 Task: Filter for unread messages   in folder Inbox
Action: Mouse moved to (502, 527)
Screenshot: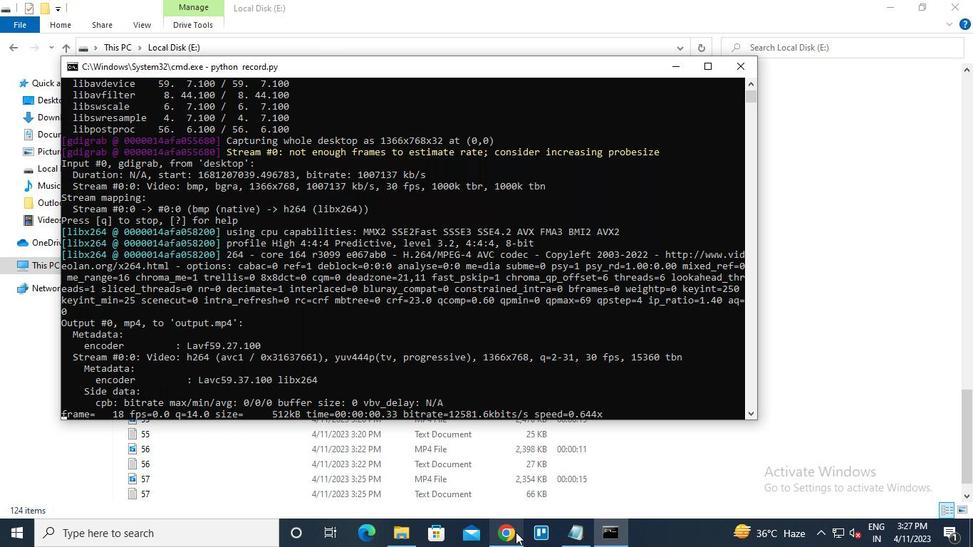 
Action: Mouse pressed left at (502, 527)
Screenshot: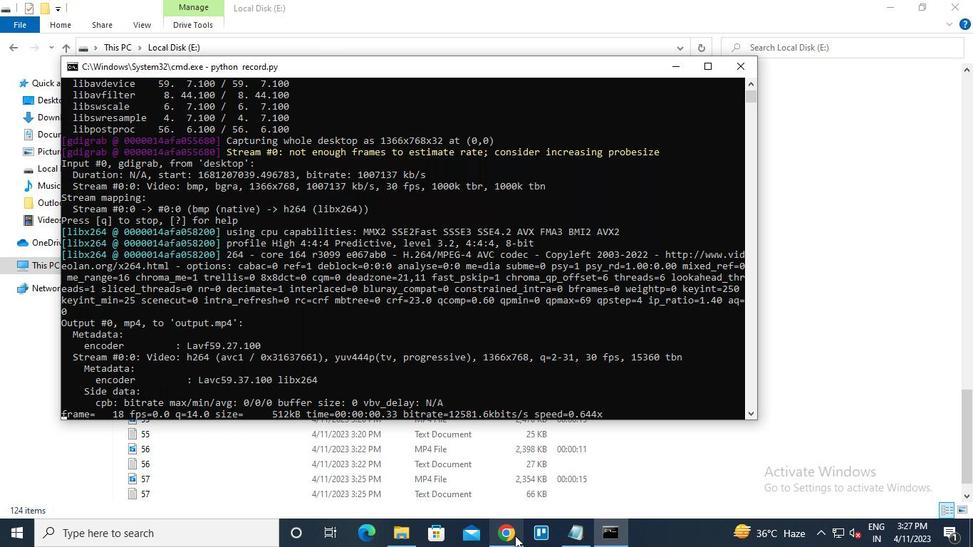 
Action: Mouse moved to (398, 165)
Screenshot: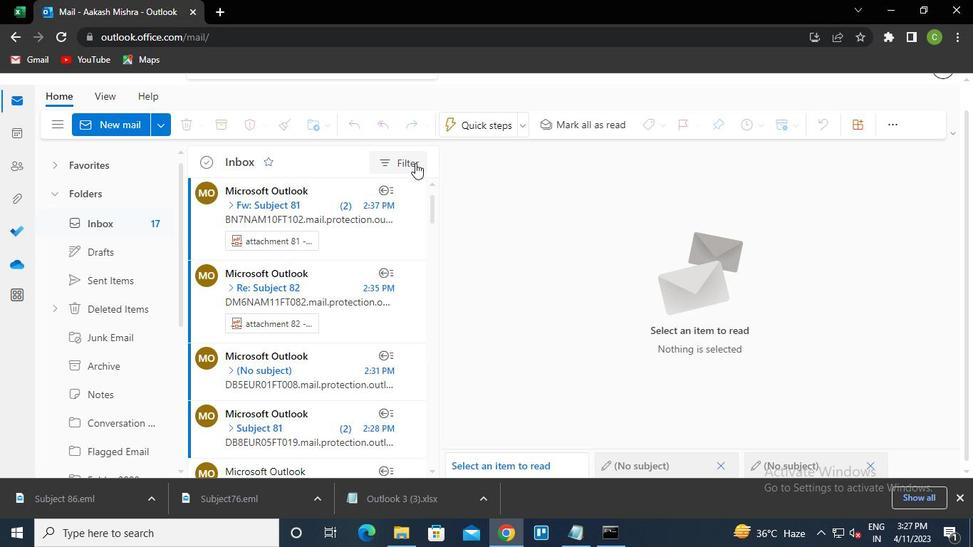 
Action: Mouse pressed left at (398, 165)
Screenshot: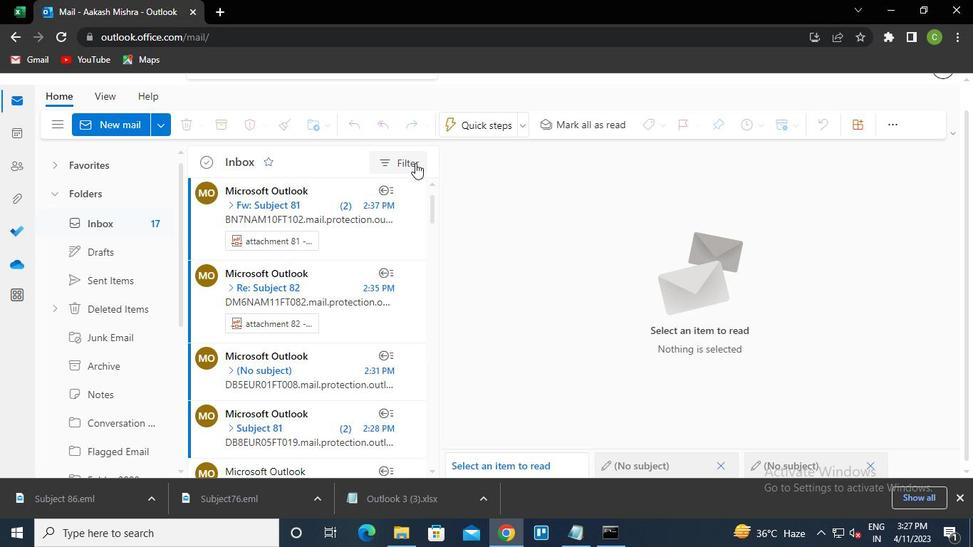 
Action: Mouse moved to (143, 225)
Screenshot: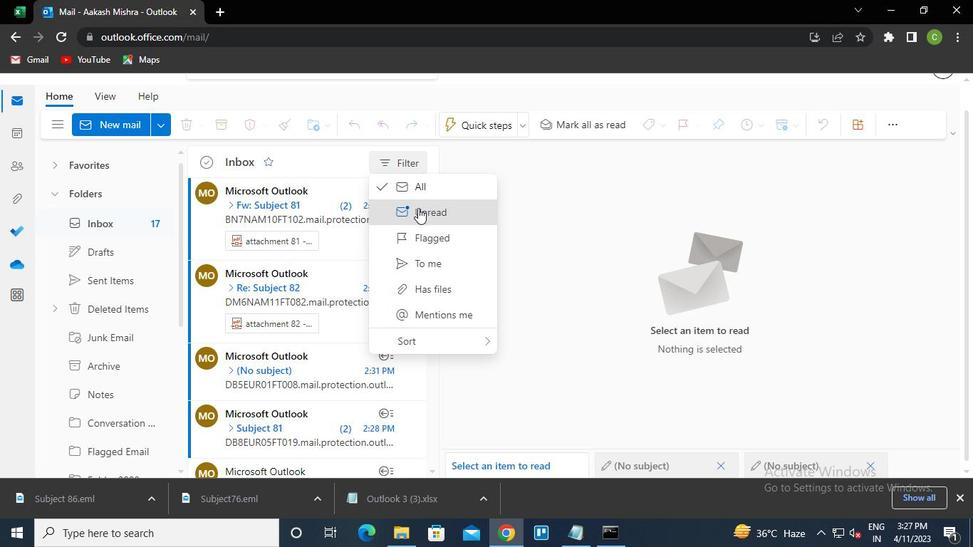 
Action: Mouse pressed left at (143, 225)
Screenshot: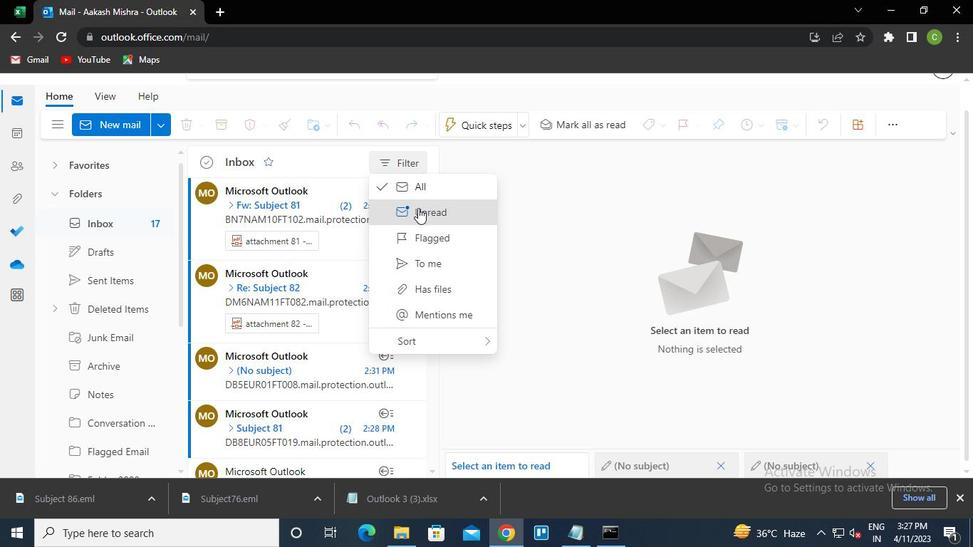 
Action: Mouse moved to (388, 168)
Screenshot: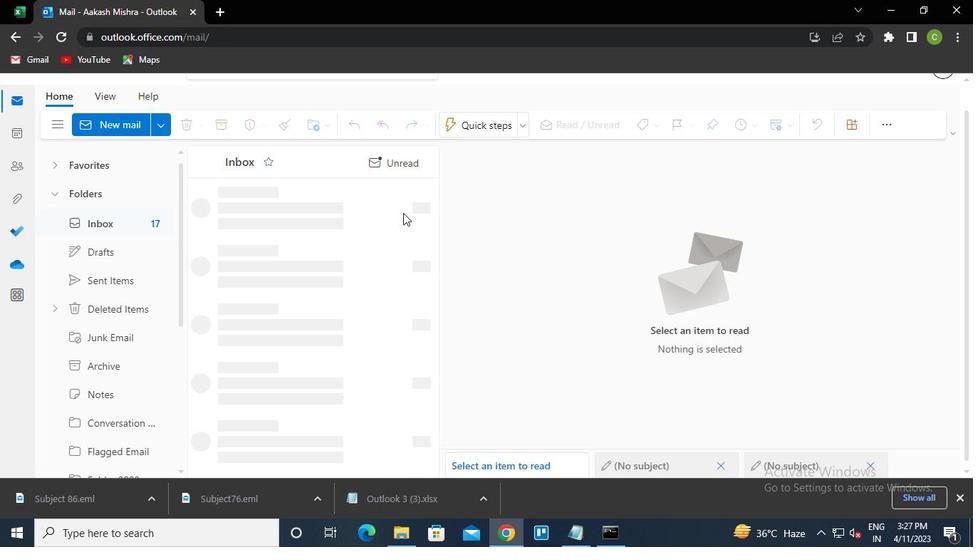 
Action: Mouse pressed left at (388, 168)
Screenshot: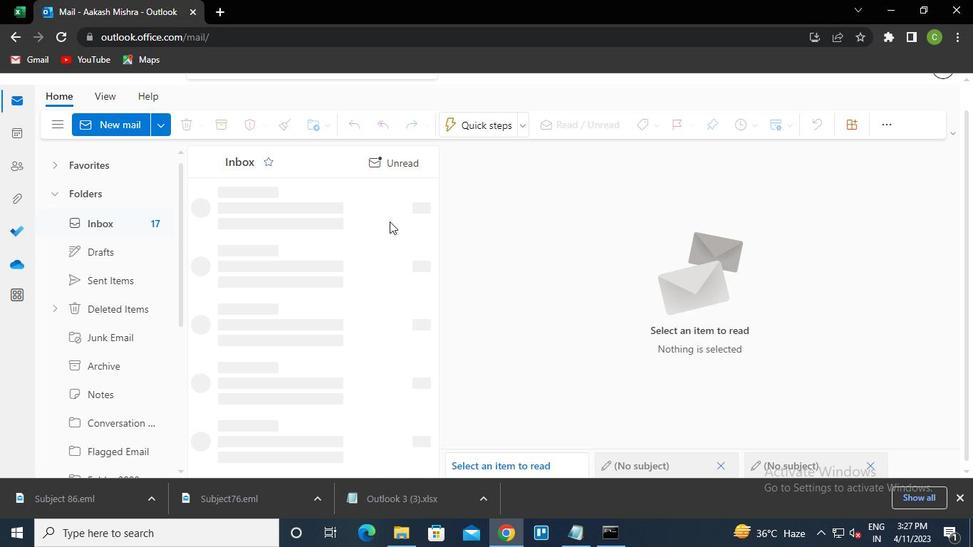 
Action: Mouse moved to (423, 335)
Screenshot: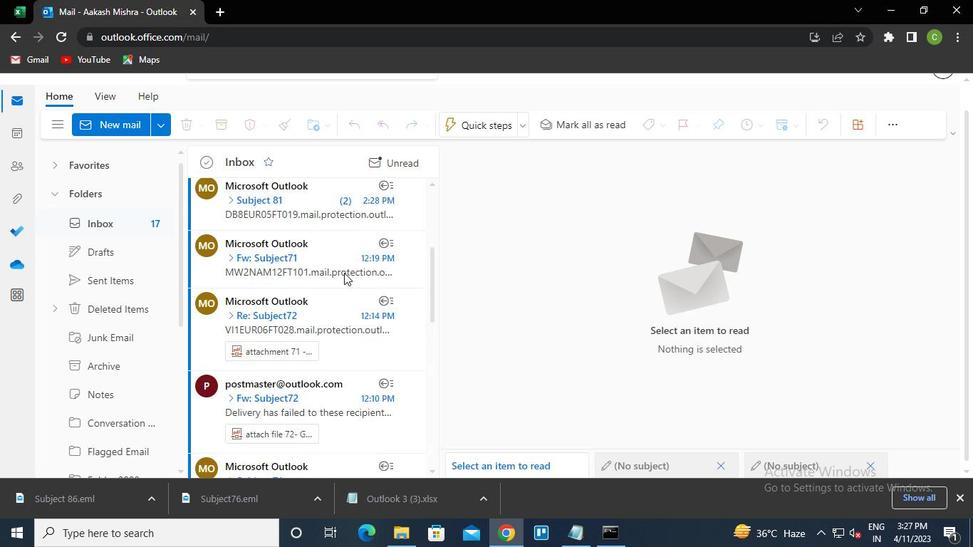 
Action: Mouse pressed left at (423, 335)
Screenshot: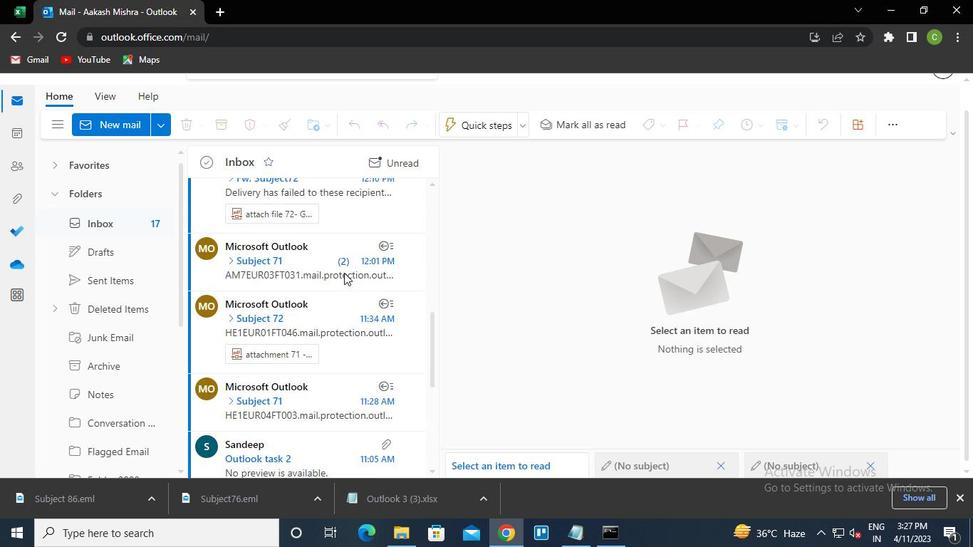 
Action: Mouse moved to (566, 235)
Screenshot: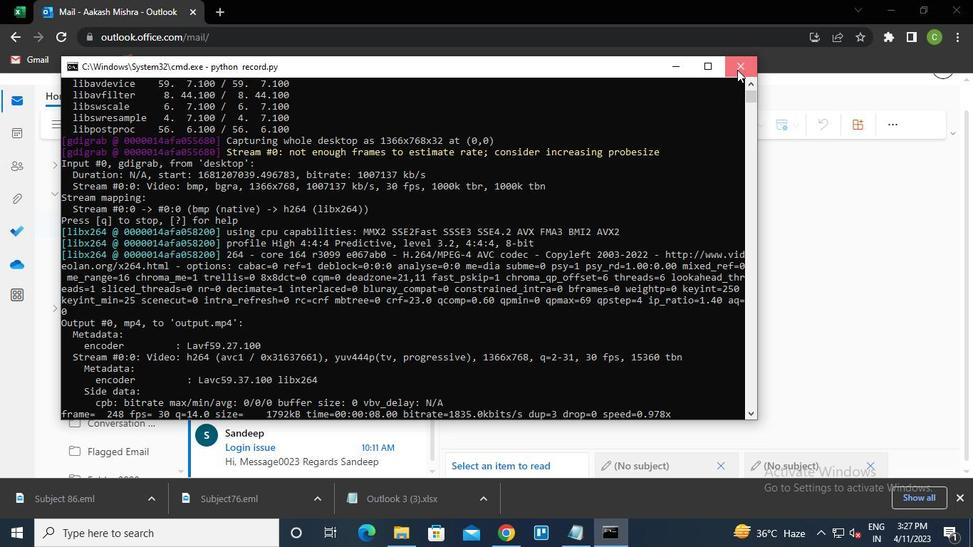 
Action: Keyboard Key.esc
Screenshot: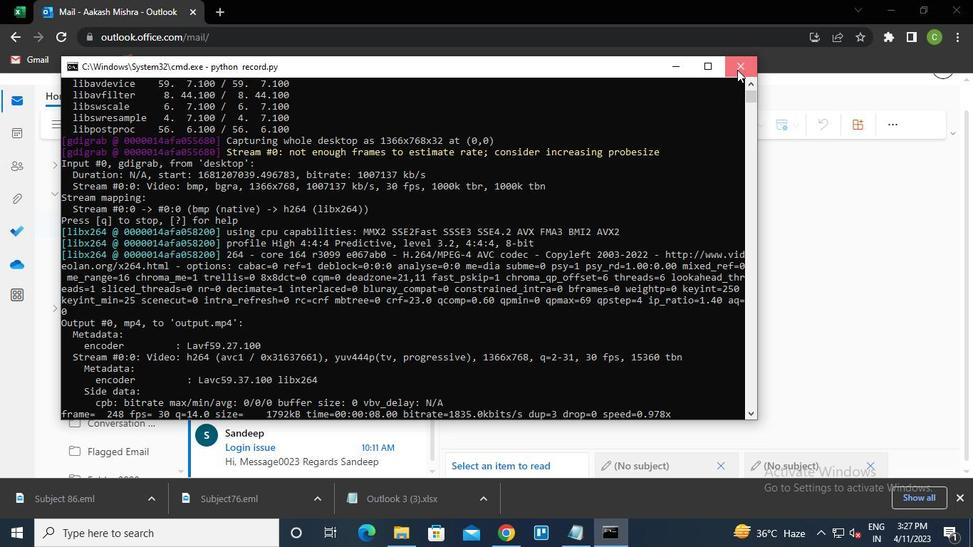 
Action: Mouse moved to (617, 527)
Screenshot: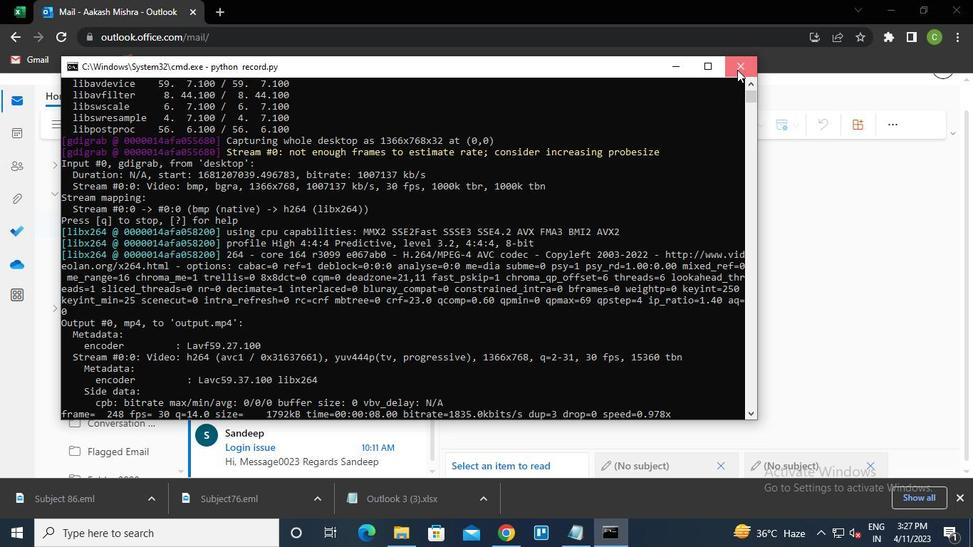 
Action: Mouse pressed left at (617, 527)
Screenshot: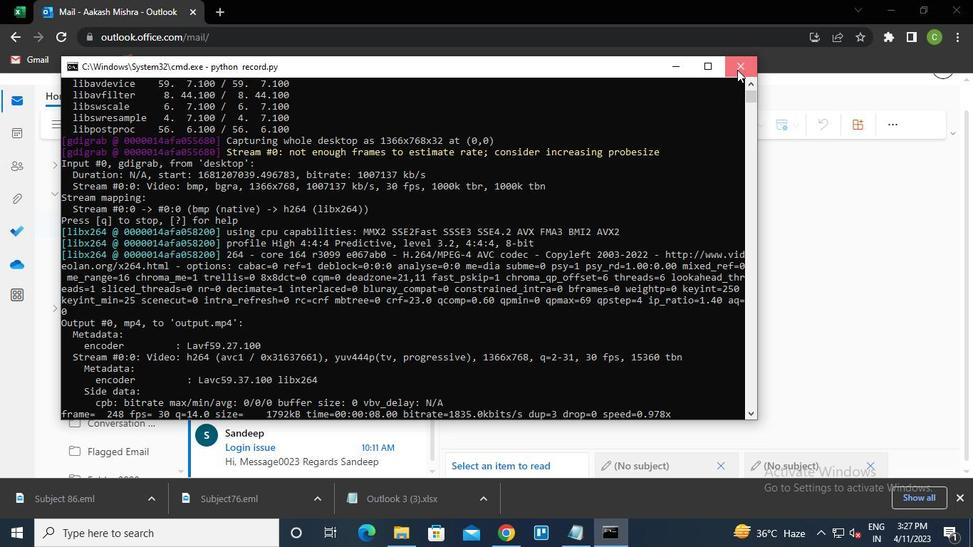 
Action: Mouse moved to (721, 54)
Screenshot: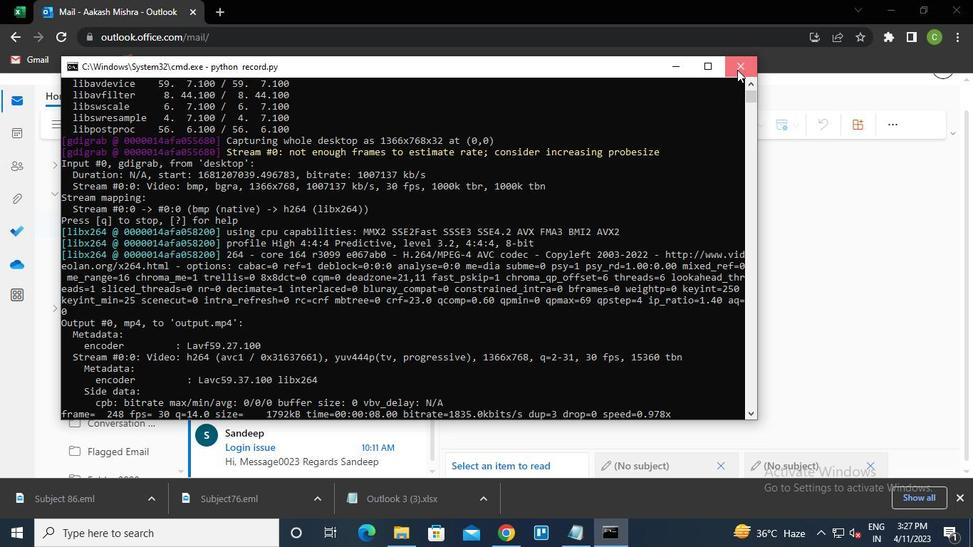 
Action: Mouse pressed left at (721, 54)
Screenshot: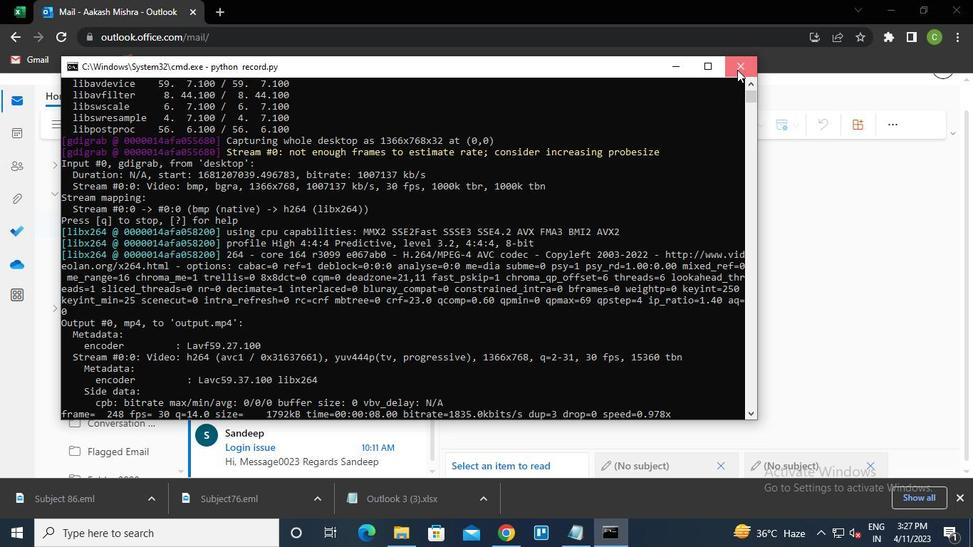 
Action: Mouse moved to (514, 542)
Screenshot: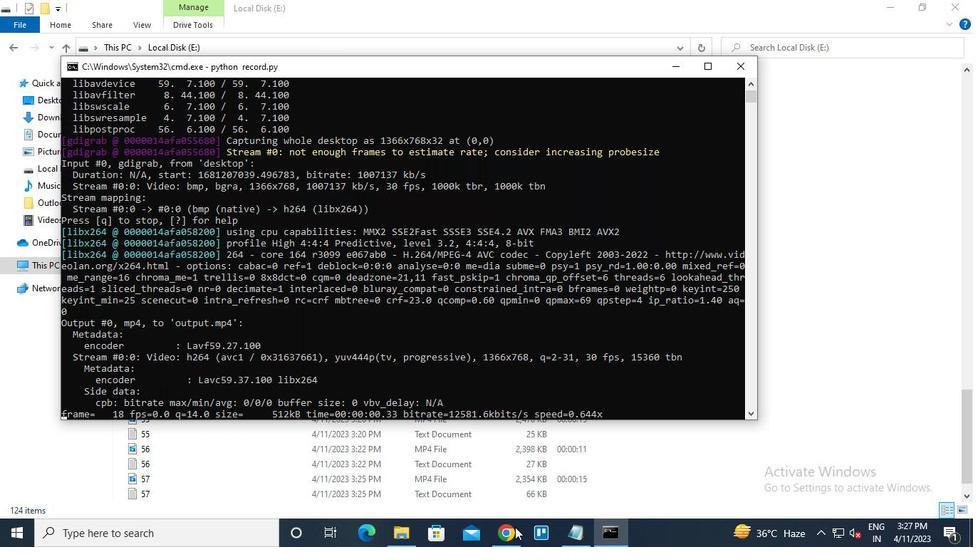 
Action: Mouse pressed left at (514, 542)
Screenshot: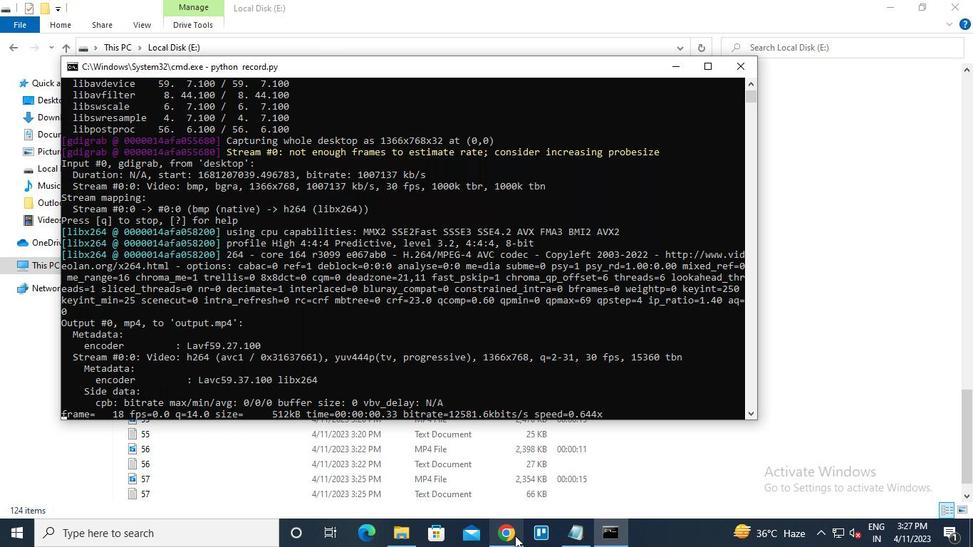 
Action: Mouse moved to (415, 163)
Screenshot: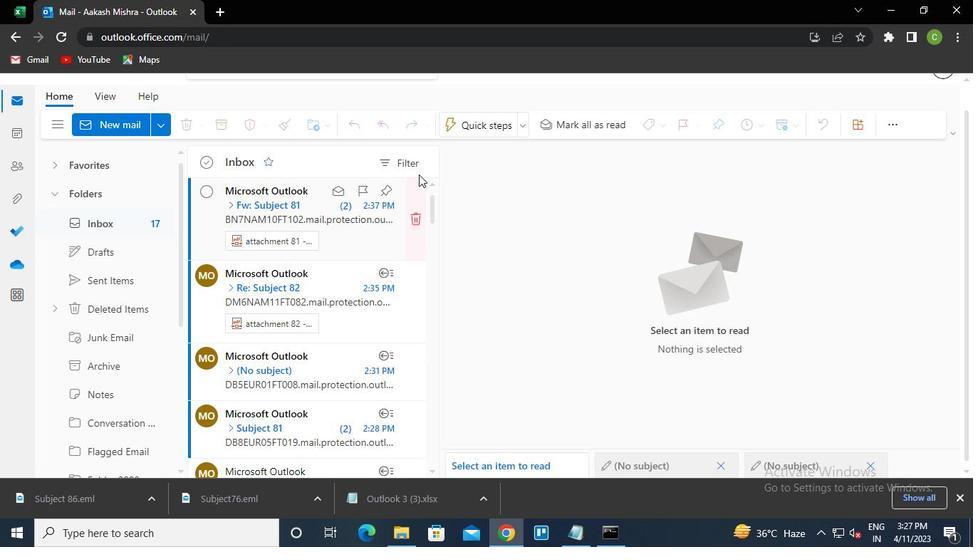 
Action: Mouse pressed left at (415, 163)
Screenshot: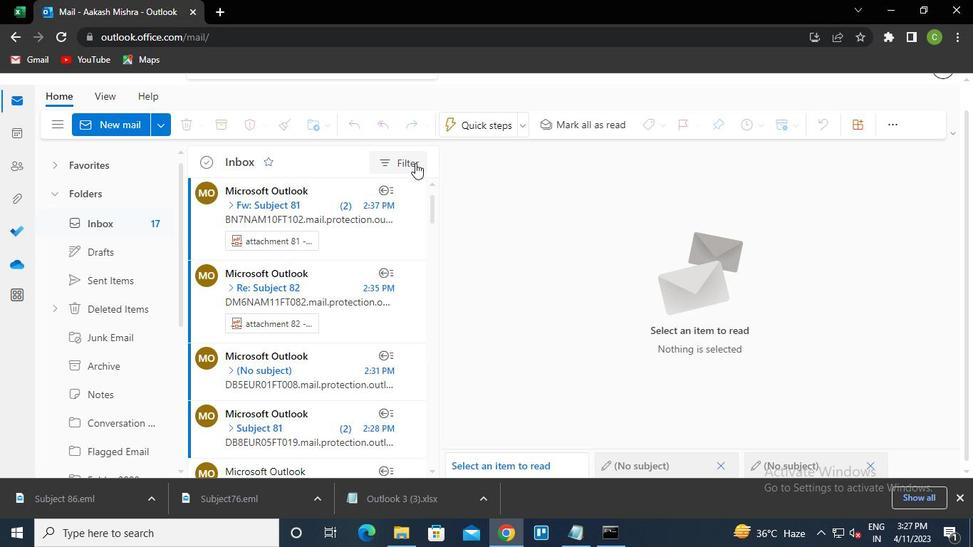 
Action: Mouse moved to (418, 208)
Screenshot: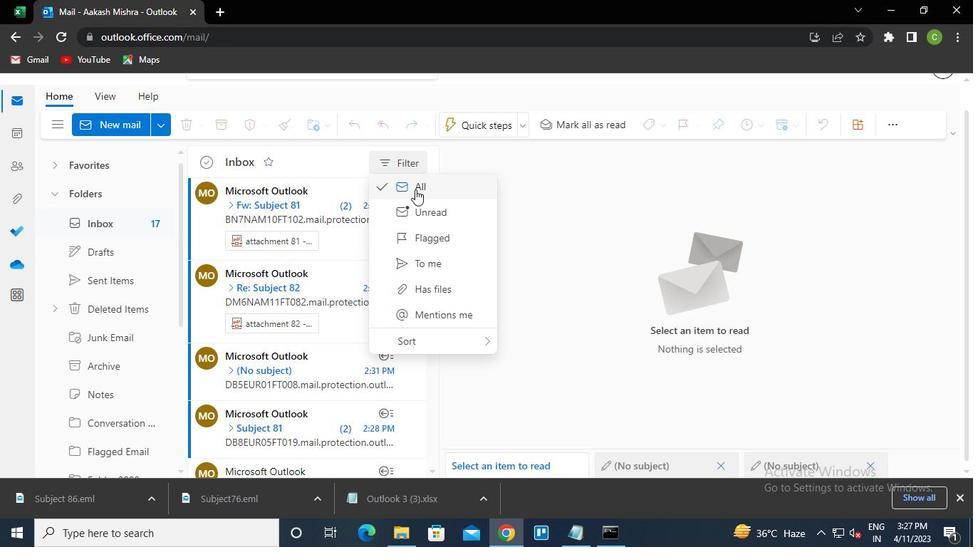 
Action: Mouse pressed left at (418, 208)
Screenshot: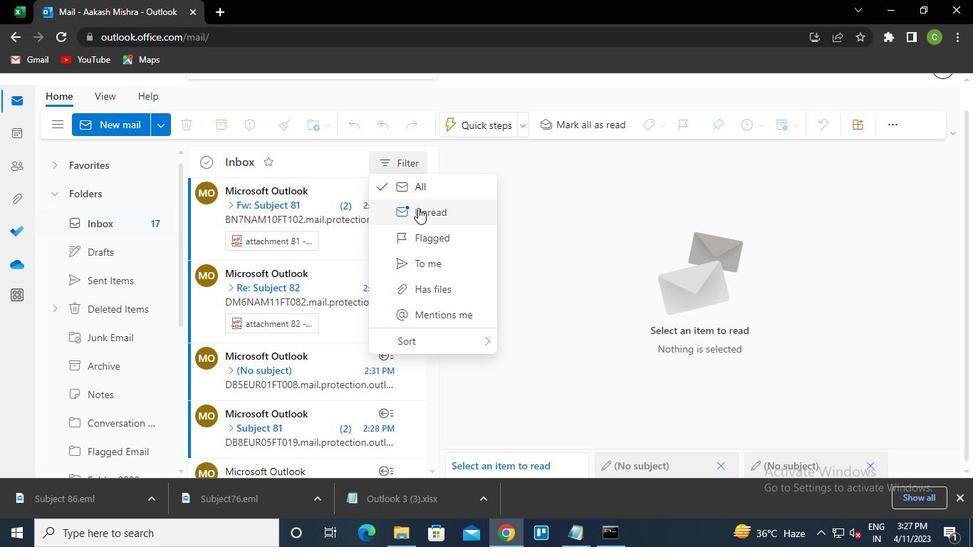 
Action: Mouse moved to (606, 537)
Screenshot: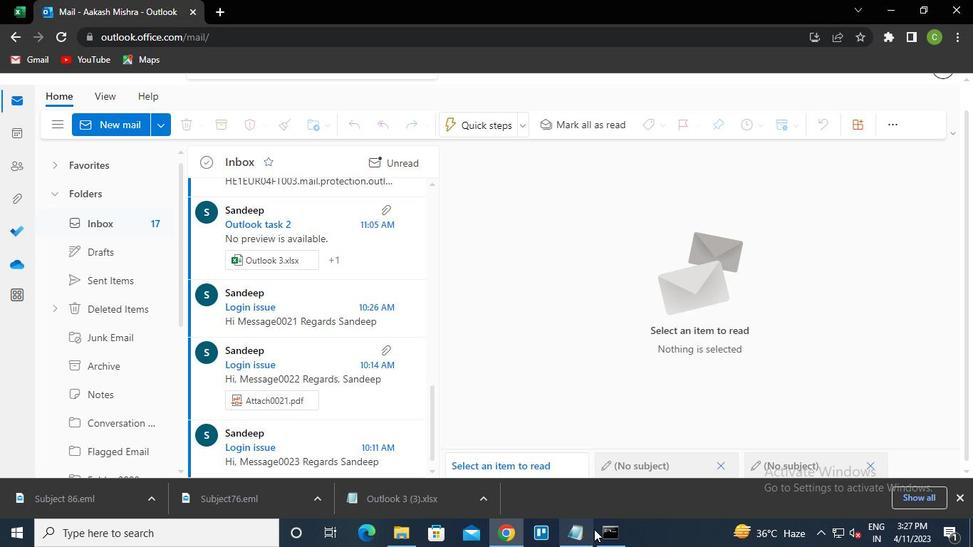 
Action: Mouse pressed left at (606, 537)
Screenshot: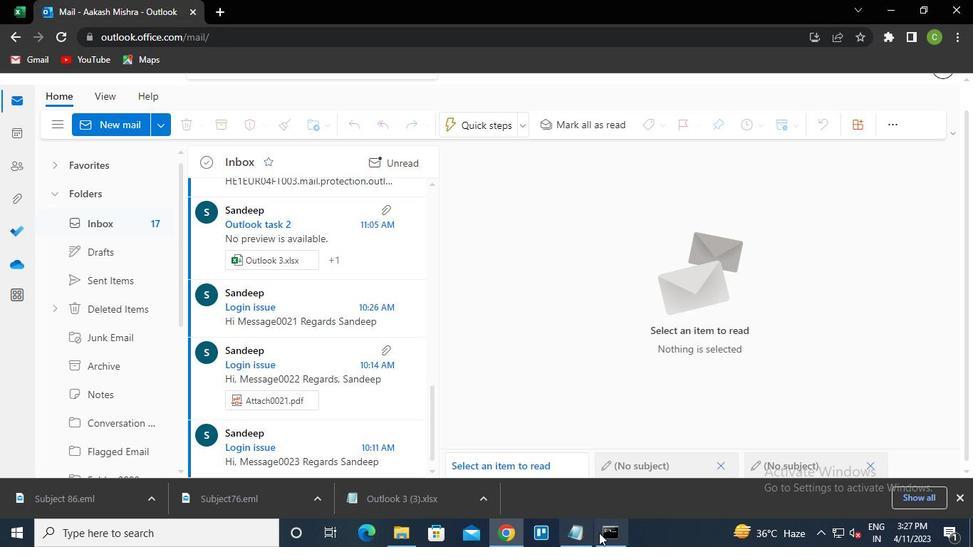 
Action: Mouse moved to (737, 69)
Screenshot: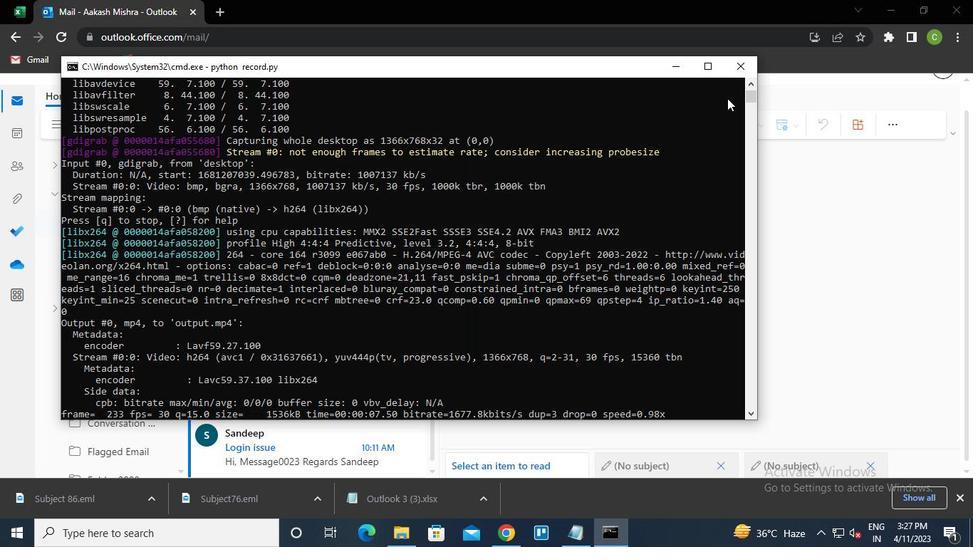 
Action: Mouse pressed left at (737, 69)
Screenshot: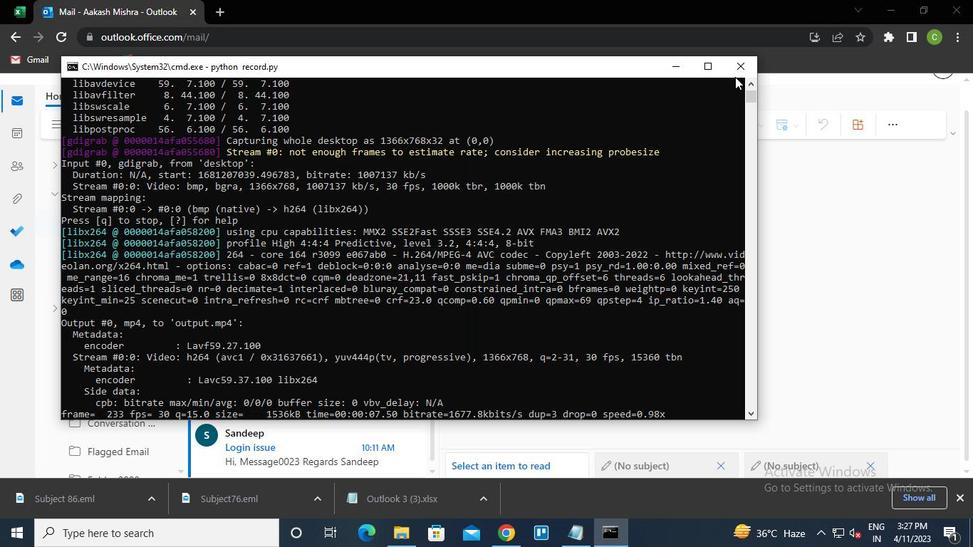 
Action: Mouse moved to (732, 74)
Screenshot: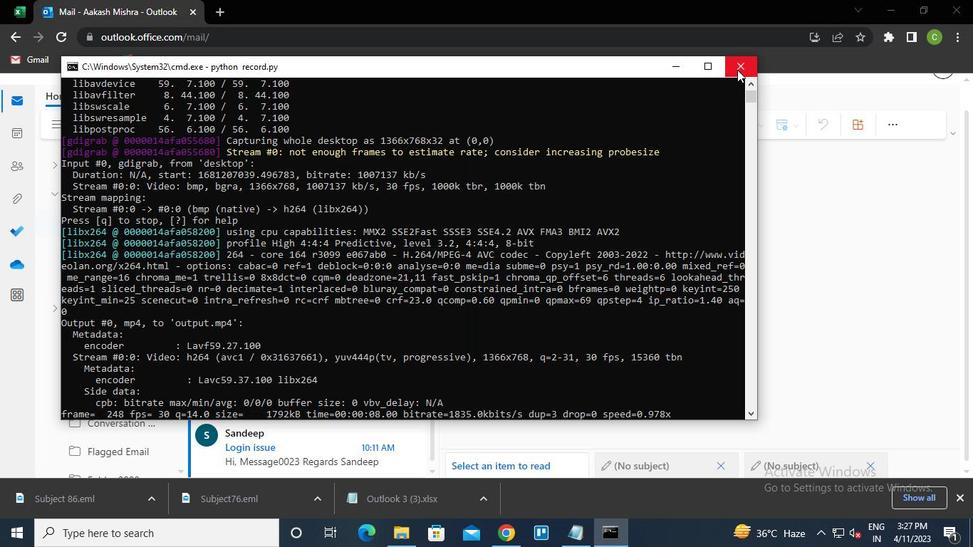 
